 Task: Toggle the audio filter "Gain control filter".
Action: Mouse moved to (103, 13)
Screenshot: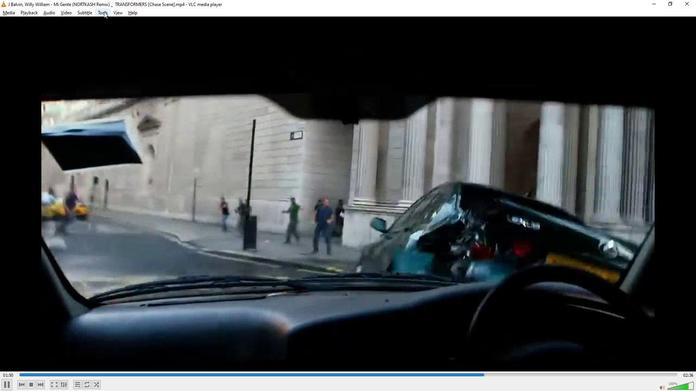 
Action: Mouse pressed left at (103, 13)
Screenshot: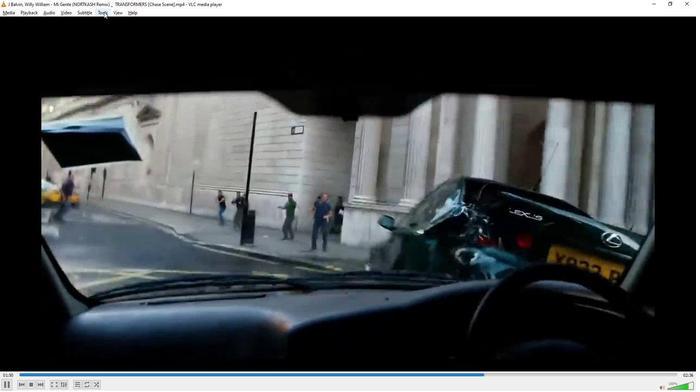 
Action: Mouse moved to (121, 97)
Screenshot: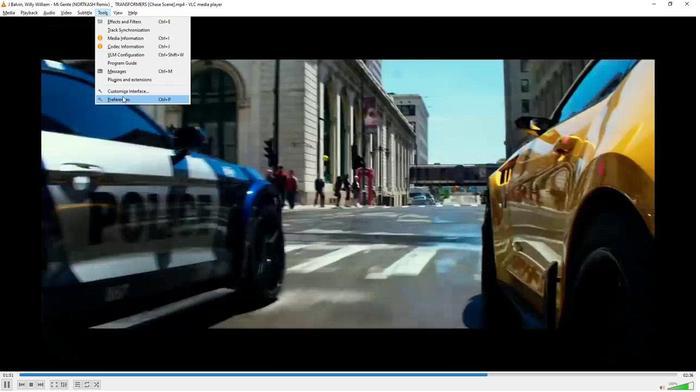 
Action: Mouse pressed left at (121, 97)
Screenshot: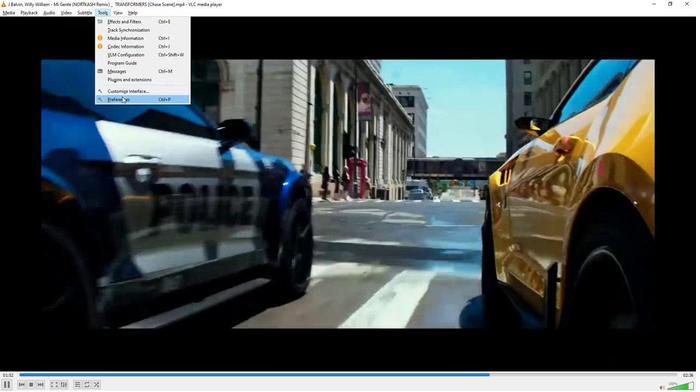 
Action: Mouse moved to (202, 295)
Screenshot: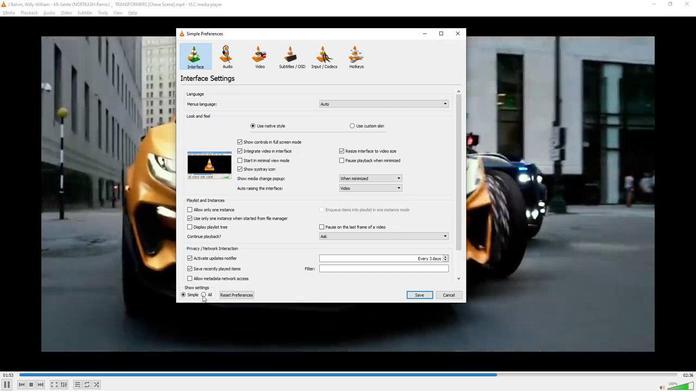 
Action: Mouse pressed left at (202, 295)
Screenshot: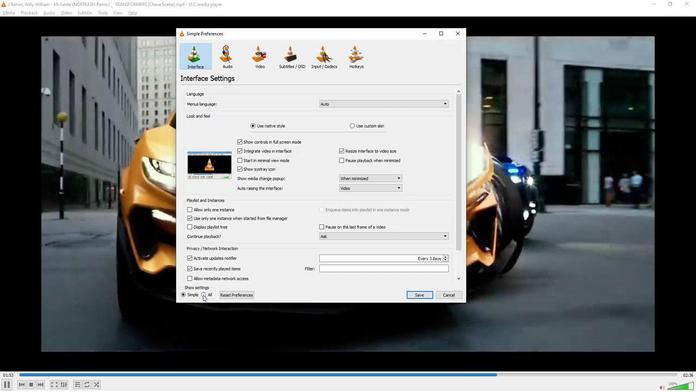 
Action: Mouse moved to (206, 130)
Screenshot: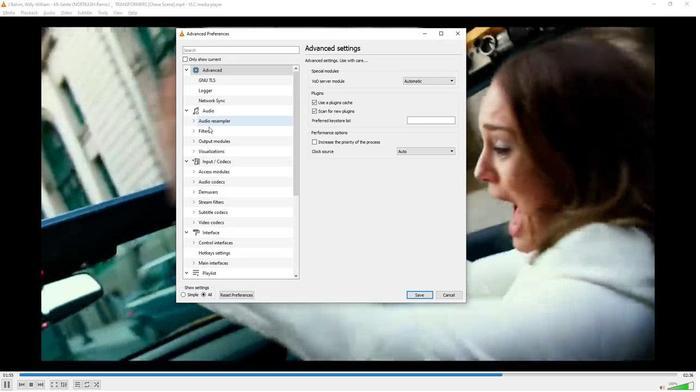 
Action: Mouse pressed left at (206, 130)
Screenshot: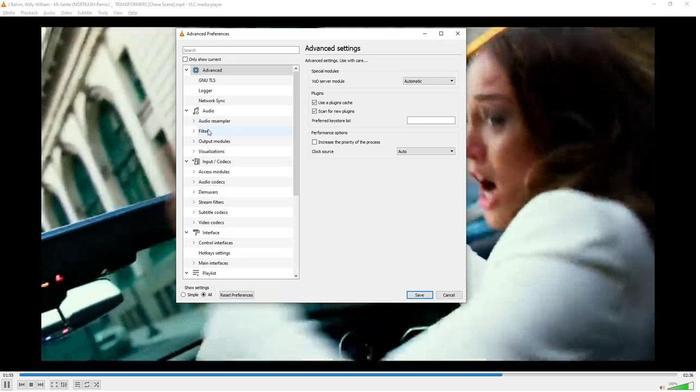 
Action: Mouse moved to (392, 124)
Screenshot: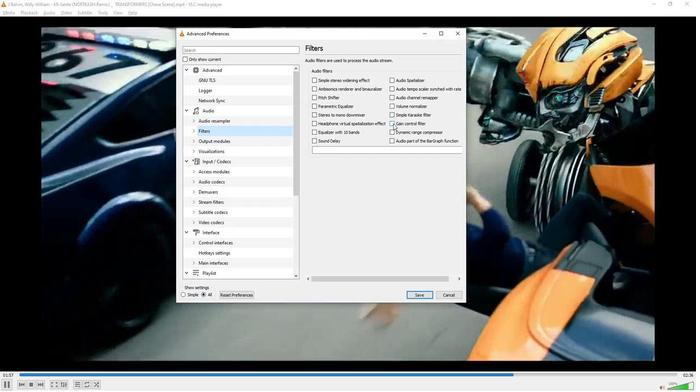 
Action: Mouse pressed left at (392, 124)
Screenshot: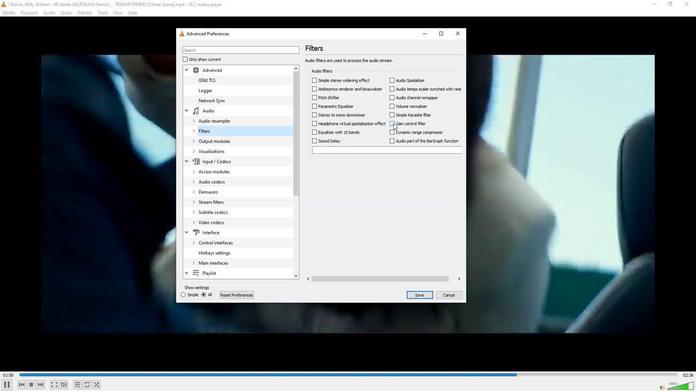 
Action: Mouse moved to (356, 203)
Screenshot: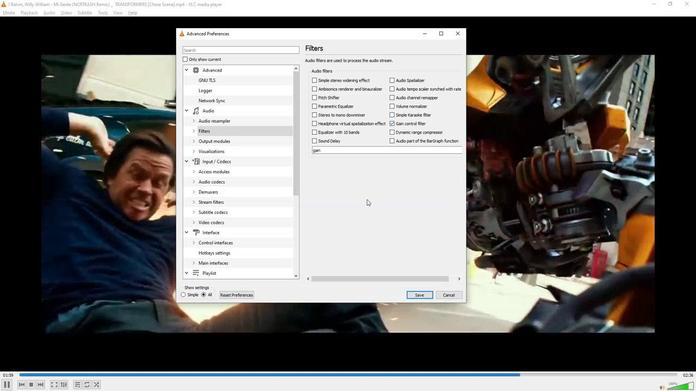 
